 Task: Add an event with the title Quarterly Business and Financial Performance Review, date ''2024/05/02'', time 7:30 AM to 9:30 AMand add a description: The Marketing Campaign Launch is an exciting and highly anticipated event that marks the official introduction of a new marketing campaign to the target audience. It is a carefully planned and executed event designed to create buzz, generate interest, and maximize the impact of the campaign''s messaging and objectives._x000D_
_x000D_
Select event color  Lavender . Add location for the event as: 987 Av. dos Aliados, Porto, Portugal, logged in from the account softage.5@softage.netand send the event invitation to softage.7@softage.net and softage.8@softage.net. Set a reminder for the event Daily
Action: Mouse moved to (40, 123)
Screenshot: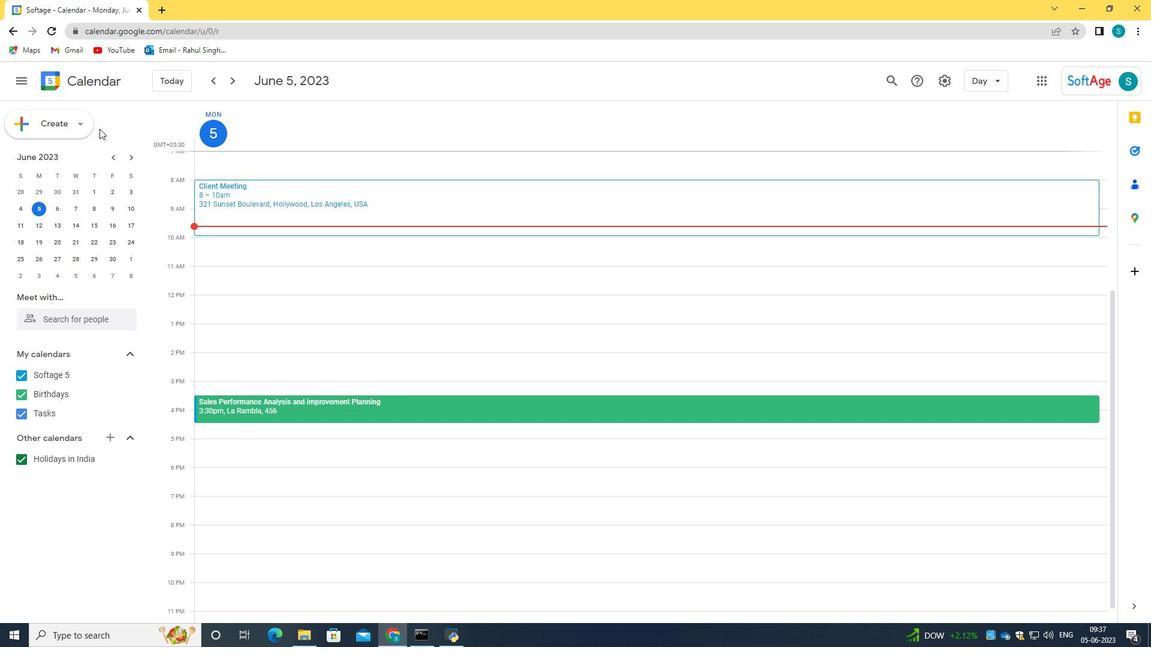 
Action: Mouse pressed left at (40, 123)
Screenshot: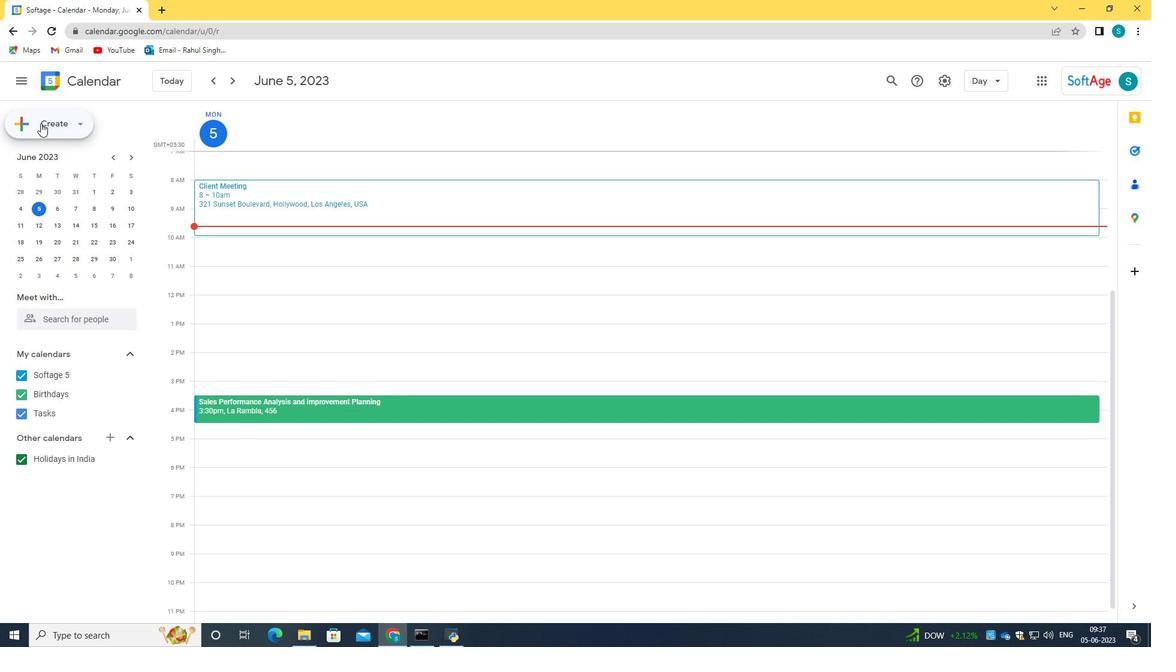 
Action: Mouse moved to (49, 163)
Screenshot: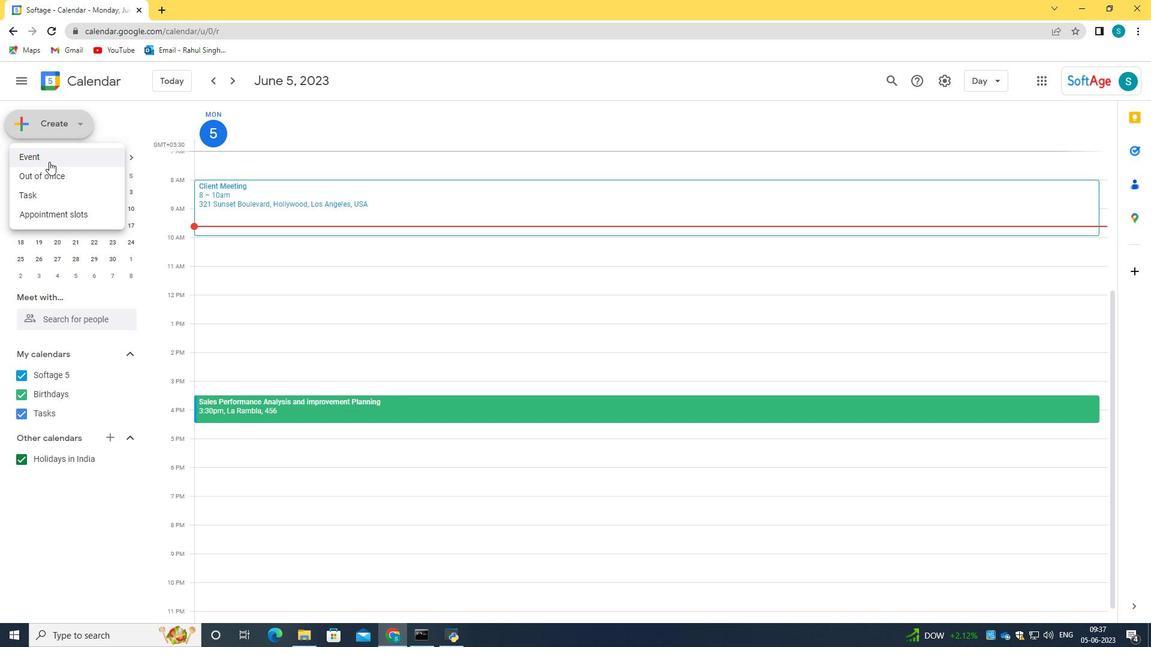 
Action: Mouse pressed left at (49, 163)
Screenshot: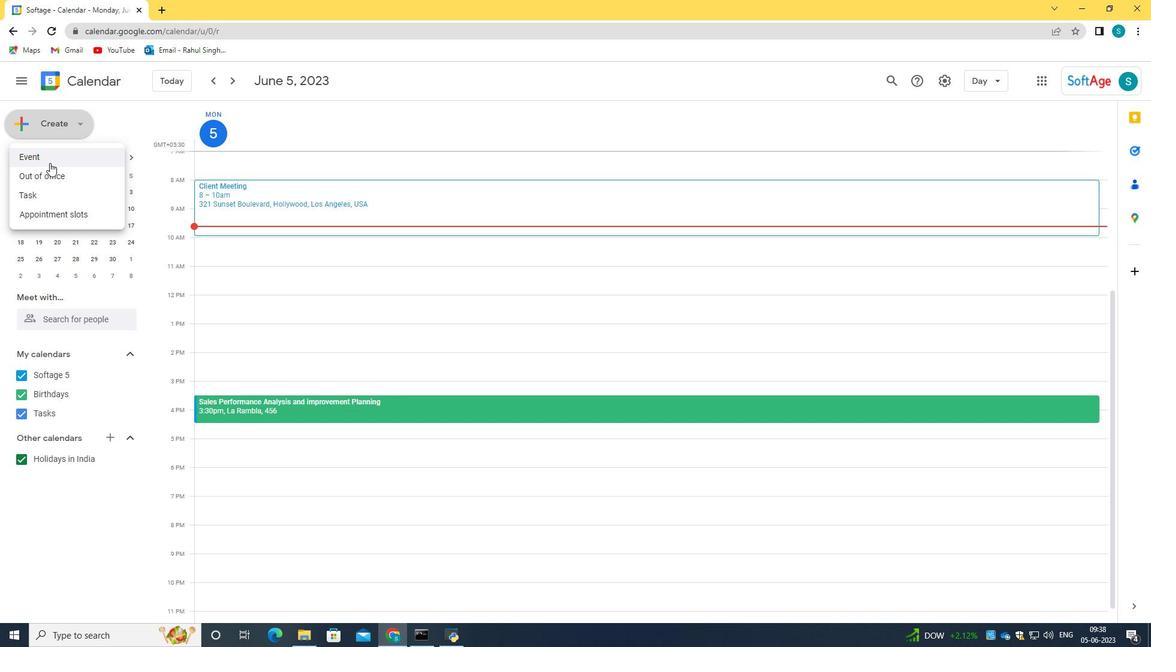 
Action: Mouse moved to (683, 487)
Screenshot: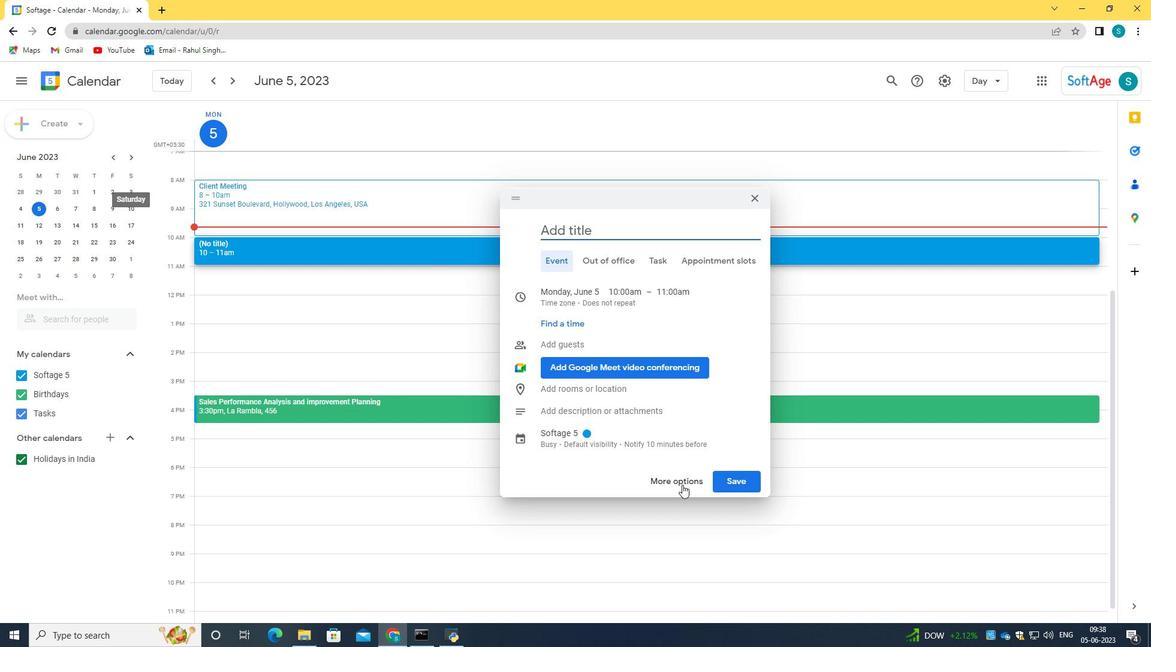 
Action: Mouse pressed left at (683, 487)
Screenshot: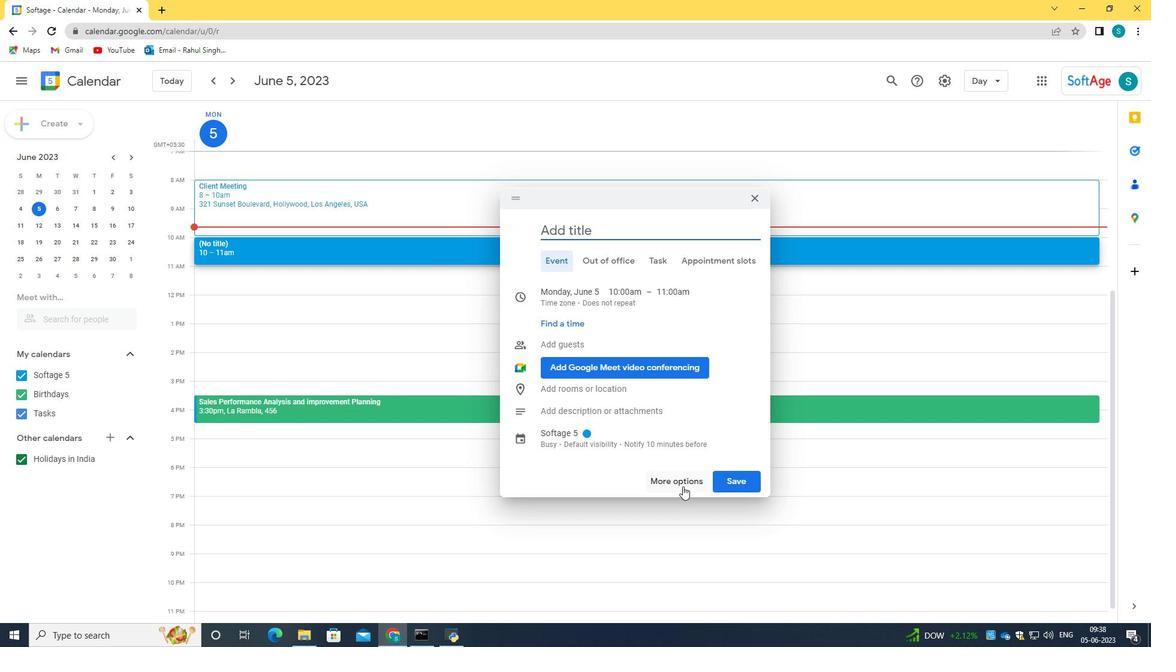 
Action: Mouse moved to (98, 88)
Screenshot: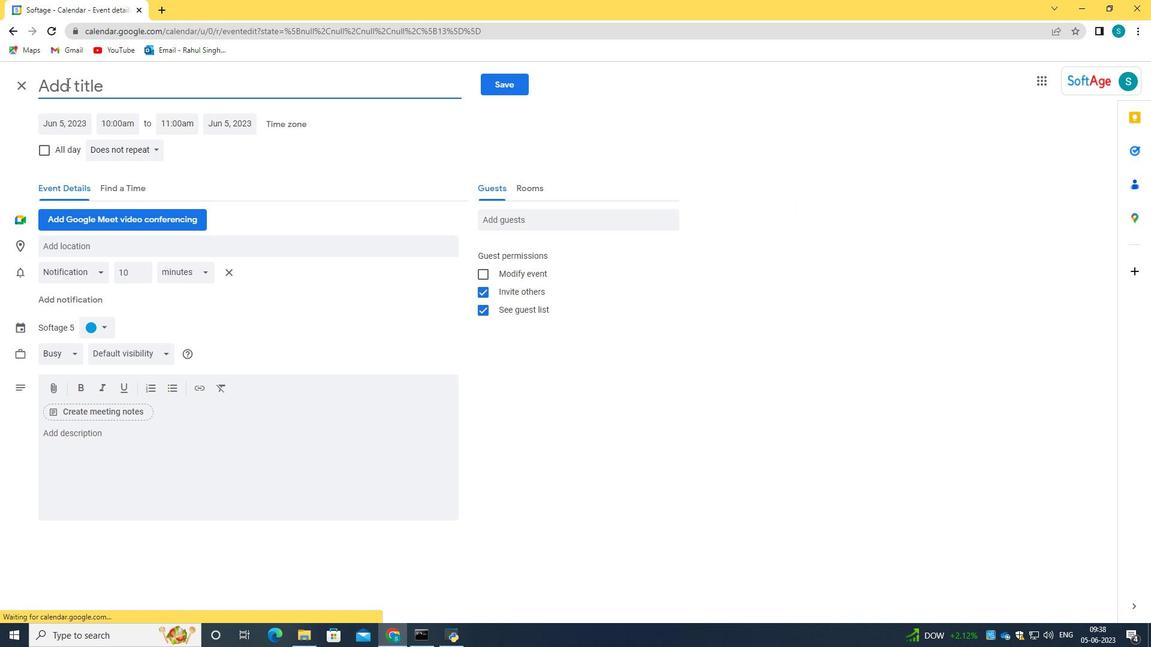 
Action: Mouse pressed left at (98, 88)
Screenshot: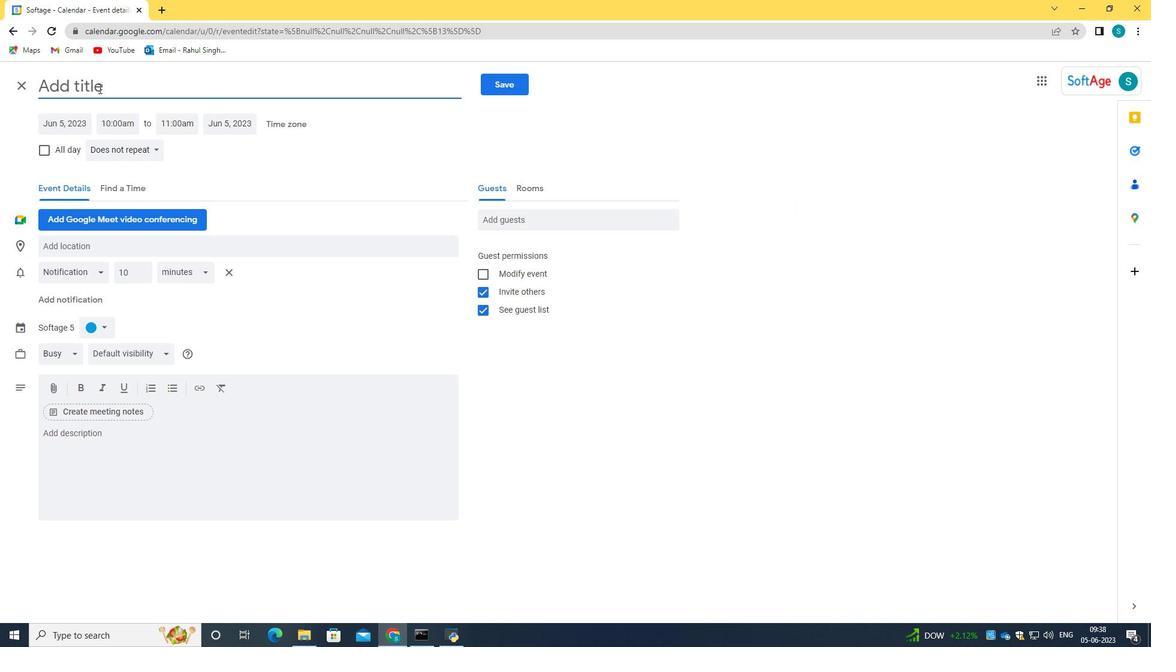 
Action: Mouse moved to (154, 70)
Screenshot: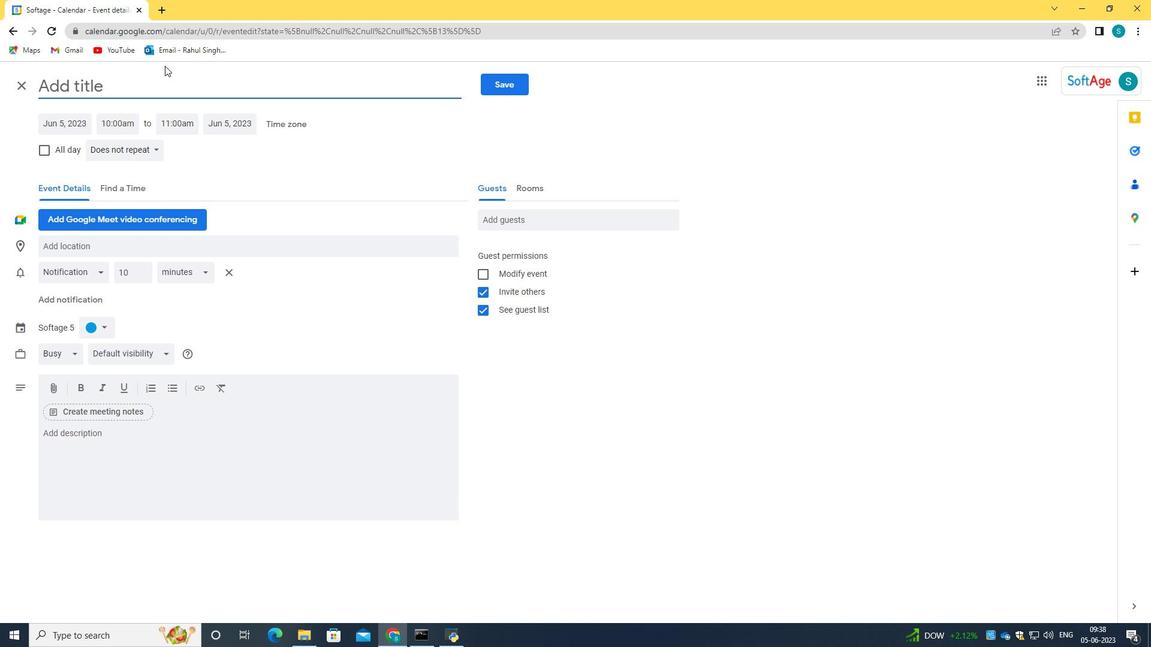 
Action: Key pressed <Key.caps_lock>QQ<Key.backspace><Key.caps_lock>uarterly<Key.space><Key.caps_lock>B<Key.caps_lock>usiness<Key.space>and<Key.space><Key.caps_lock>F<Key.caps_lock>inancial<Key.space><Key.caps_lock>P<Key.caps_lock>erformacn<Key.backspace><Key.backspace>nce<Key.space><Key.caps_lock>R<Key.caps_lock>eview
Screenshot: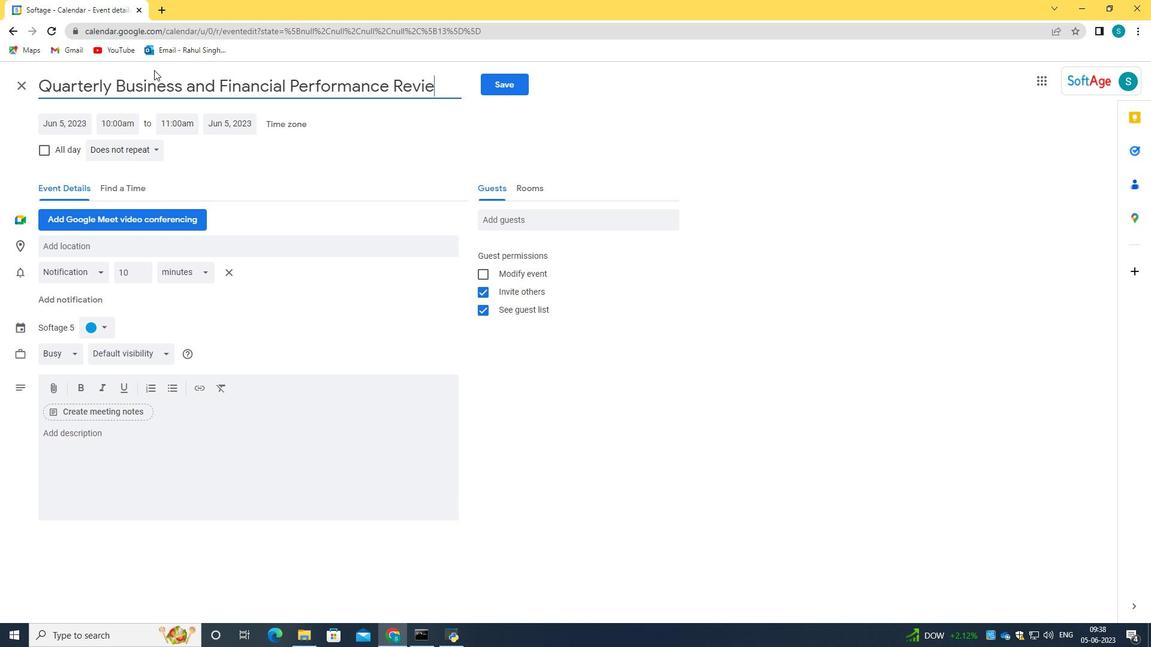 
Action: Mouse moved to (72, 121)
Screenshot: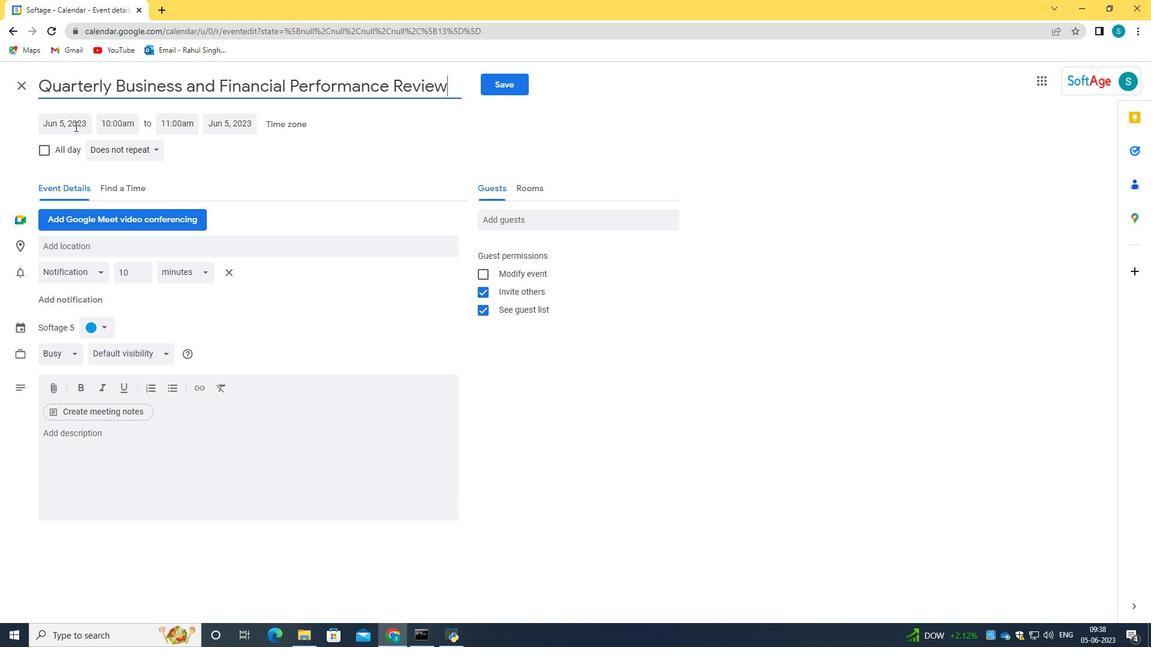 
Action: Mouse pressed left at (72, 121)
Screenshot: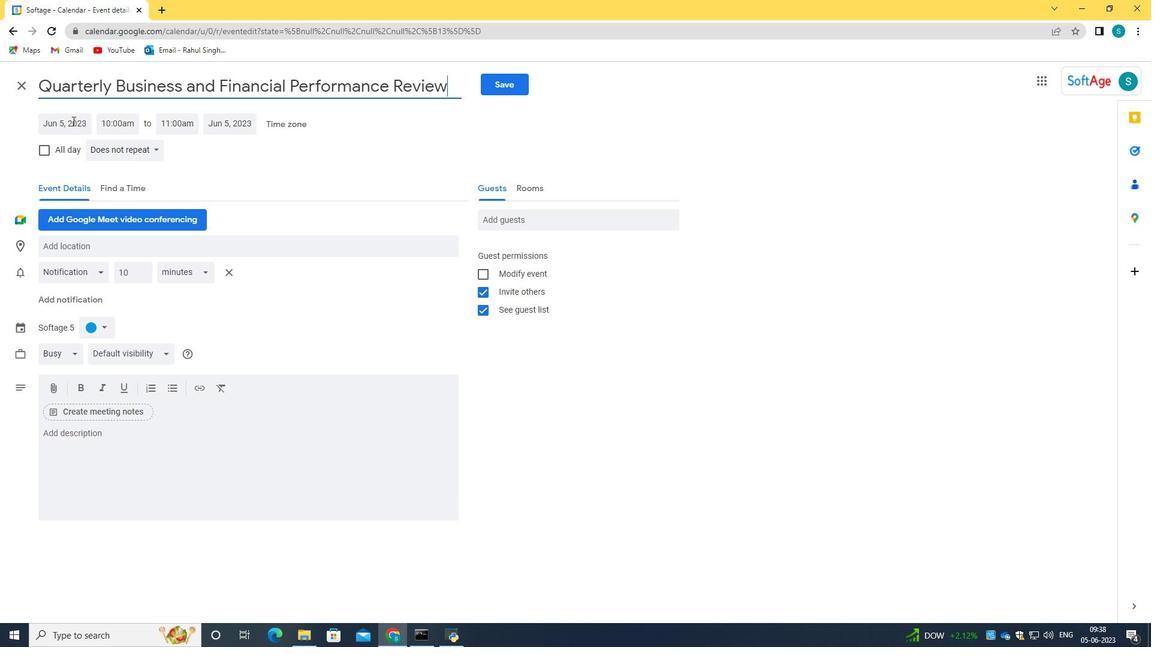 
Action: Key pressed 2024/055<Key.backspace>/02<Key.tab>07<Key.shift_r>:30<Key.space>am<Key.tab>09<Key.shift_r>:30am
Screenshot: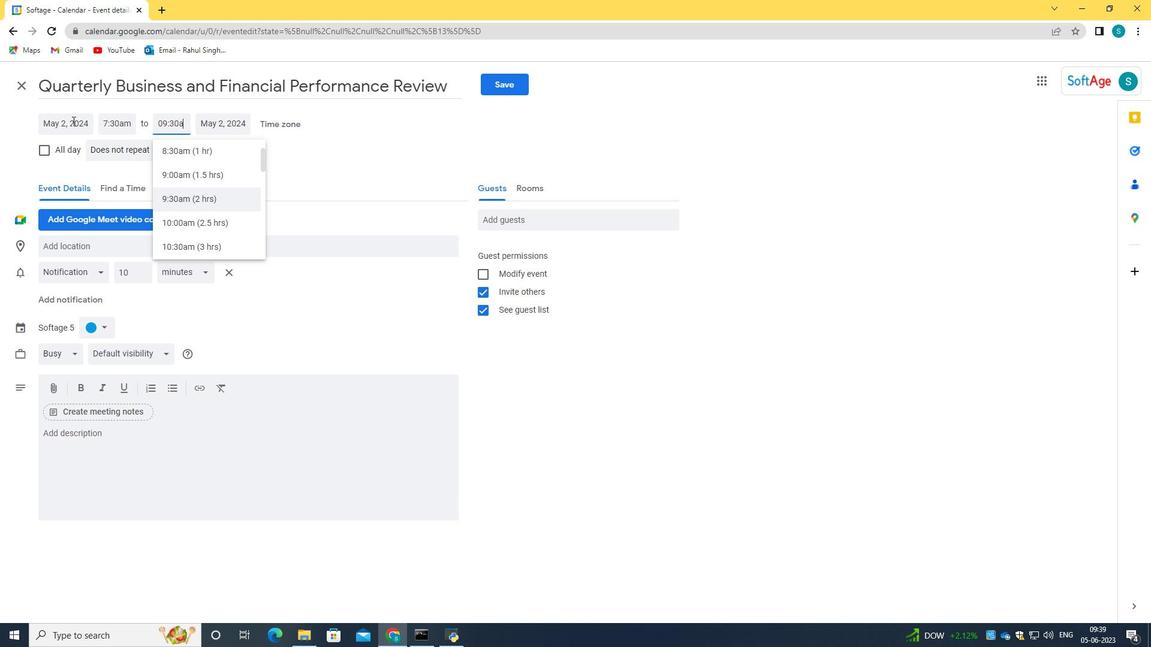 
Action: Mouse moved to (190, 196)
Screenshot: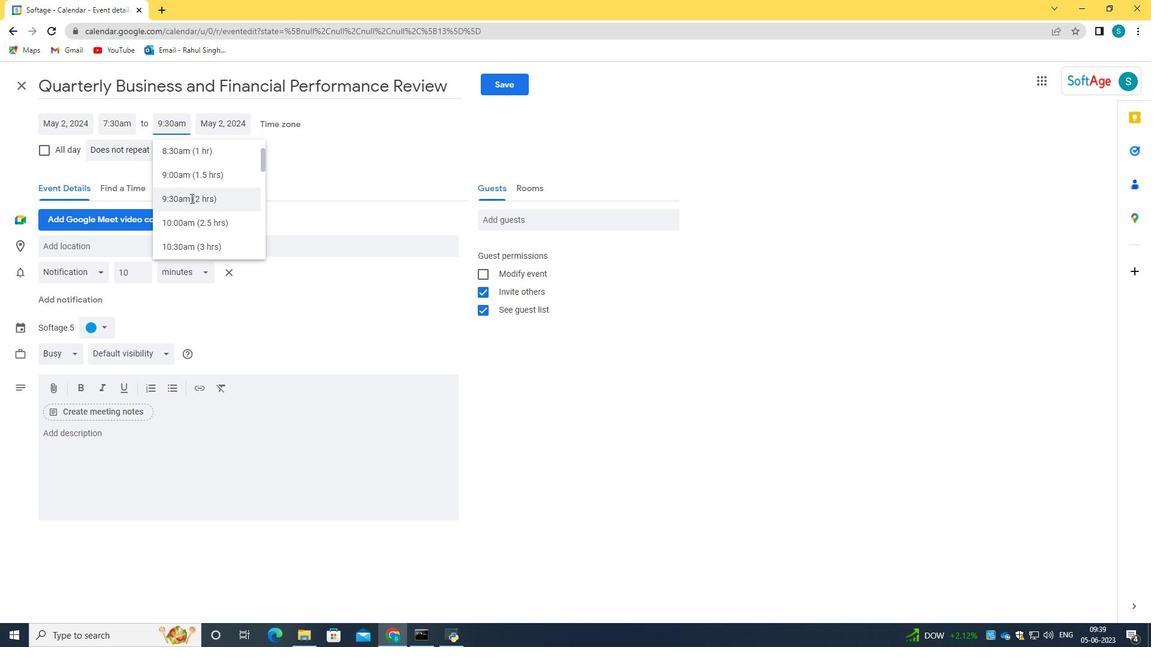 
Action: Mouse pressed left at (190, 196)
Screenshot: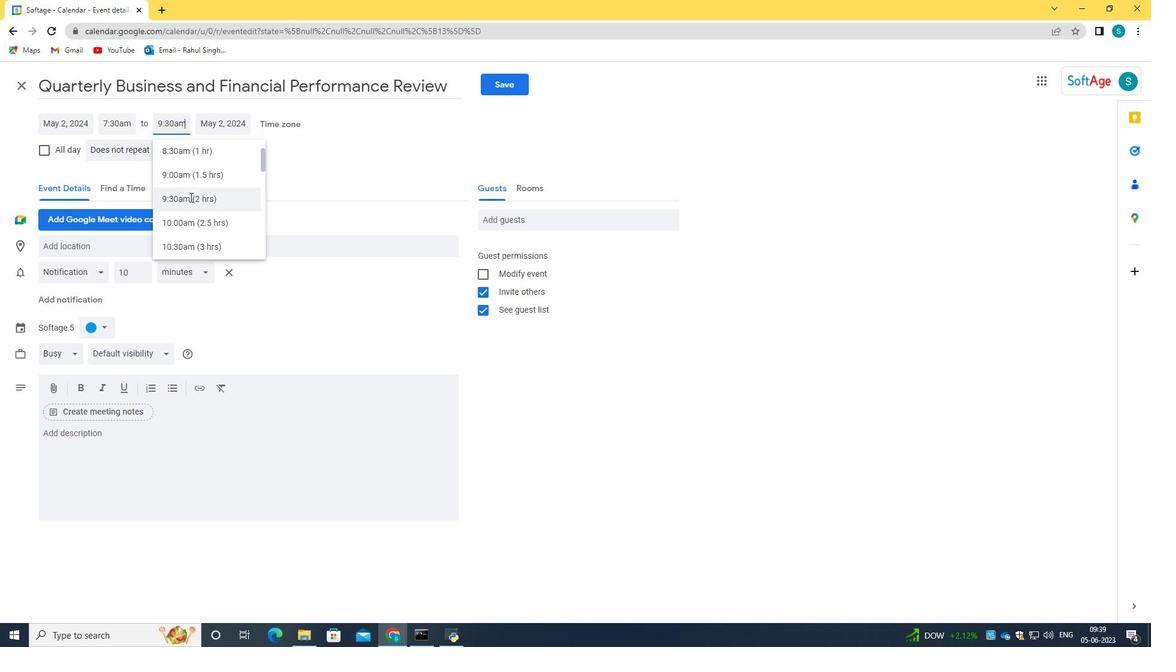 
Action: Mouse moved to (109, 460)
Screenshot: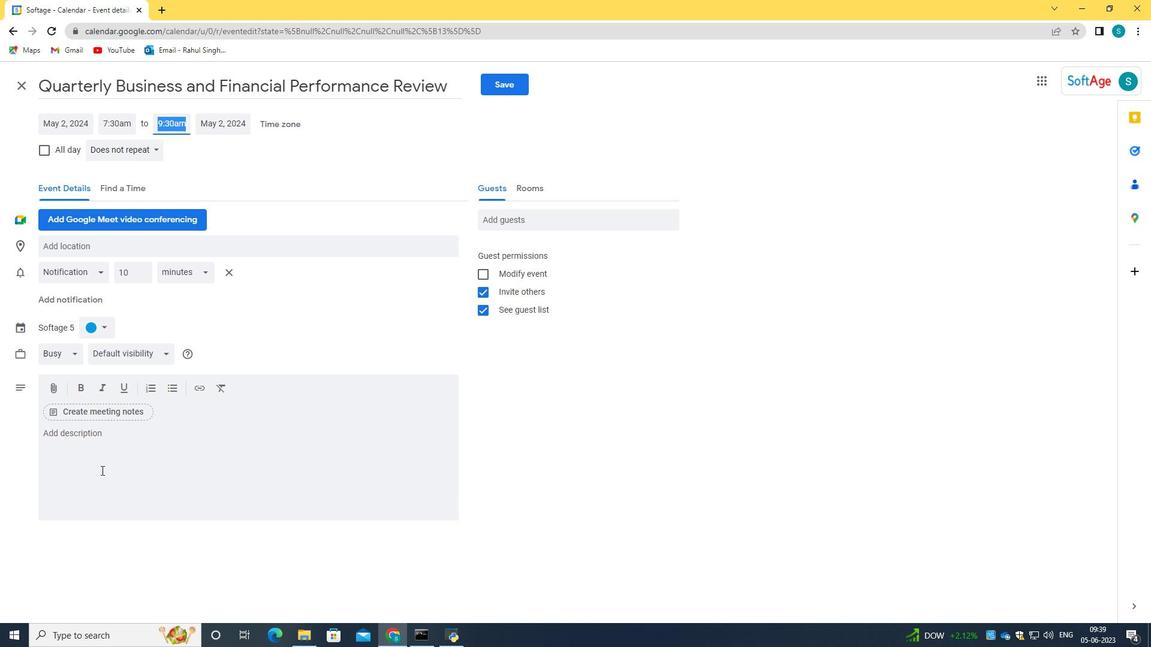 
Action: Mouse pressed left at (109, 460)
Screenshot: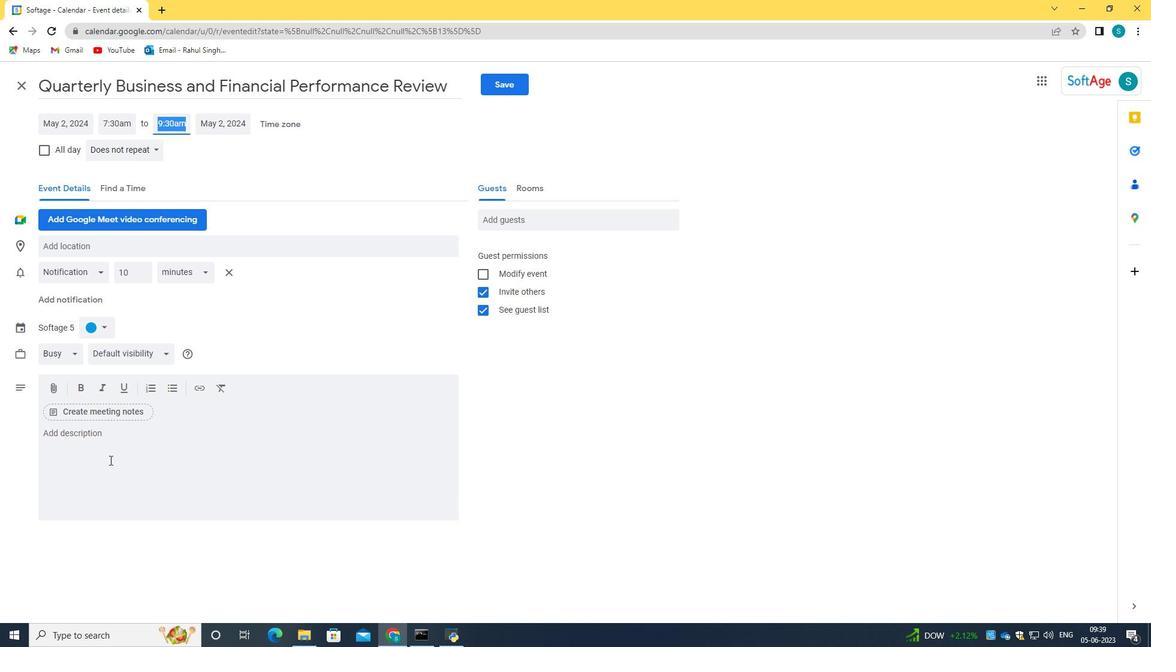 
Action: Key pressed <Key.caps_lock>T<Key.caps_lock>he<Key.space><Key.caps_lock>M<Key.caps_lock>arketing<Key.space><Key.caps_lock>C<Key.caps_lock>ampaign<Key.space><Key.caps_lock>L<Key.caps_lock>aunch<Key.space>is<Key.space>a<Key.backspace>an<Key.space>exciting<Key.space>and<Key.space>highly<Key.space>anticipe<Key.backspace>ted<Key.space><Key.backspace><Key.backspace><Key.backspace><Key.backspace><Key.backspace>pated<Key.space>event<Key.space>that<Key.space>marks<Key.space>the<Key.space>offec<Key.backspace><Key.backspace>i<Key.backspace>icial<Key.space>introduction<Key.space>f<Key.backspace>of<Key.space>a<Key.space>new<Key.space>marketing<Key.space>campaign<Key.space>to<Key.space>the<Key.space>targer<Key.space><Key.backspace><Key.backspace>t<Key.space>audience.<Key.space><Key.caps_lock>I<Key.caps_lock>t<Key.space>is<Key.space>ac<Key.backspace><Key.space>carefully<Key.space>planned<Key.space>and<Key.space>executed<Key.space>event<Key.space>designed<Key.space>to<Key.space>create<Key.space>buzz,<Key.space>generate<Key.space>interest,<Key.space>and<Key.space>maximize<Key.space>the<Key.space>impact<Key.space>of<Key.space>the<Key.space>campaigns<Key.backspace>'s<Key.space>messaging<Key.space>and<Key.space>objectives.
Screenshot: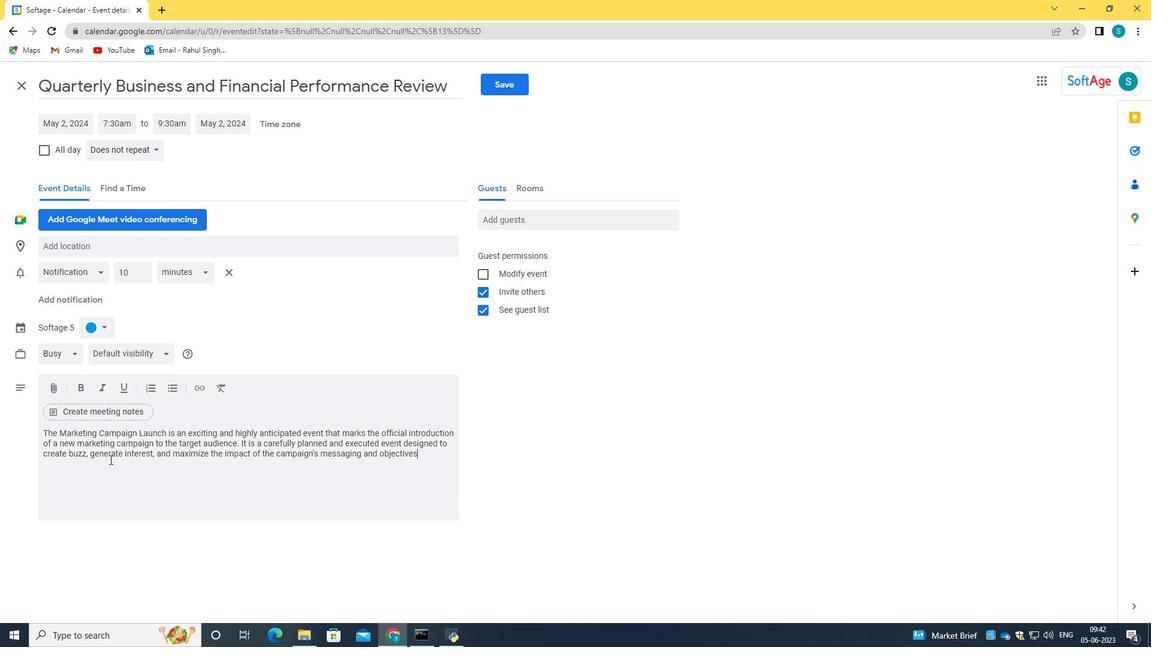 
Action: Mouse moved to (95, 322)
Screenshot: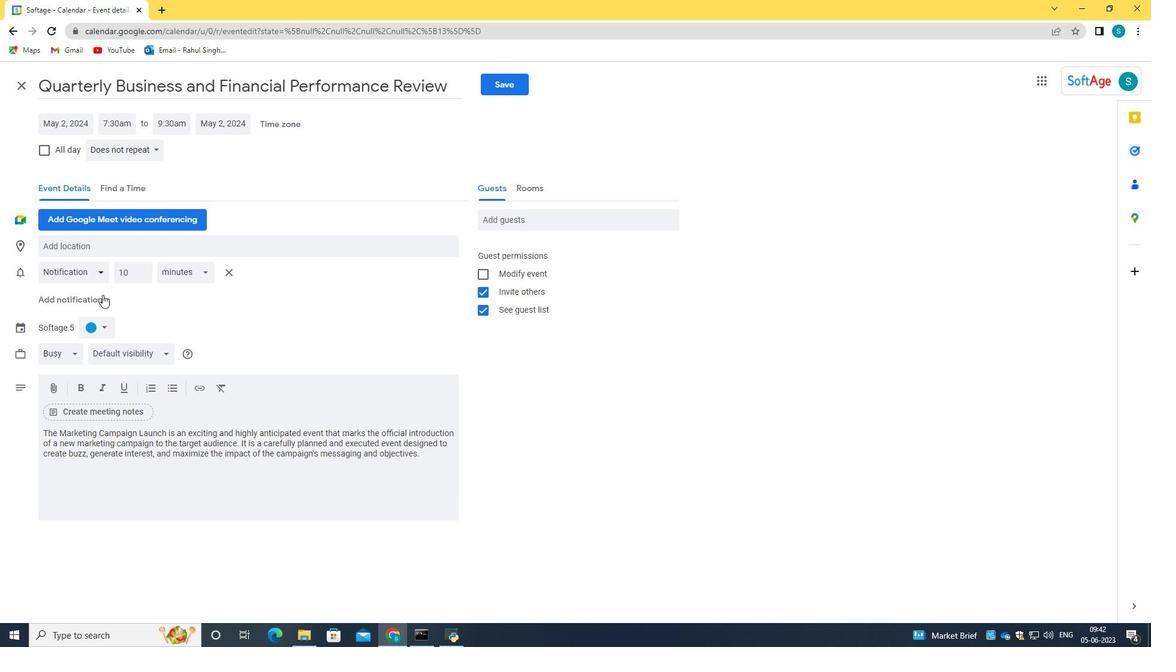 
Action: Mouse pressed left at (95, 322)
Screenshot: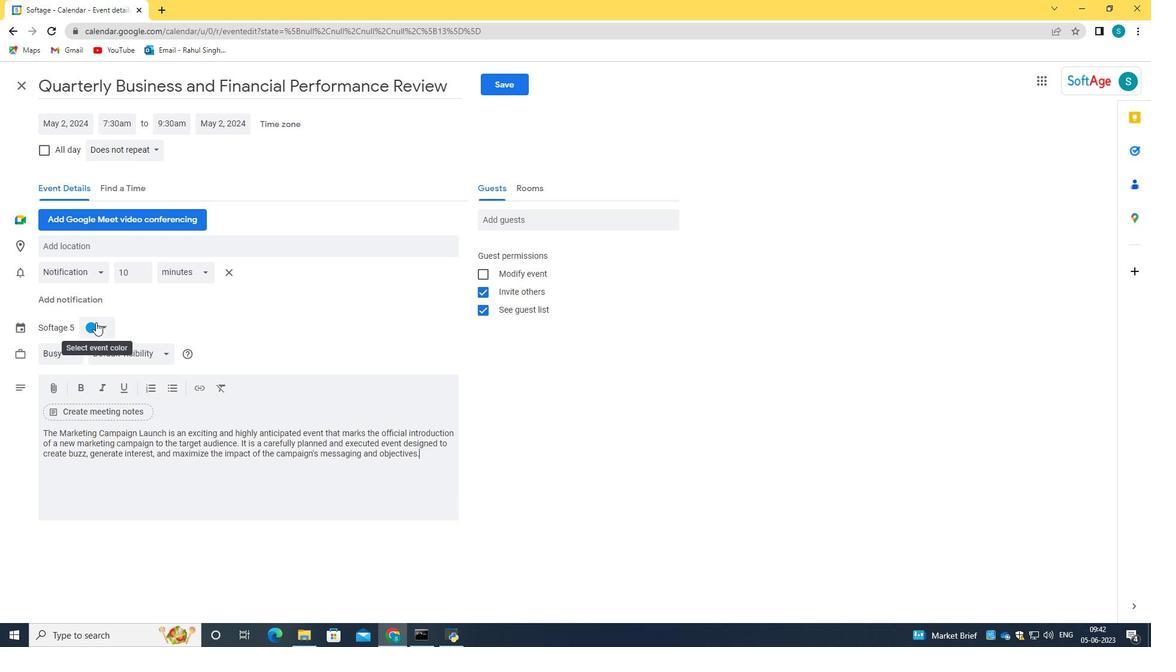 
Action: Mouse moved to (91, 388)
Screenshot: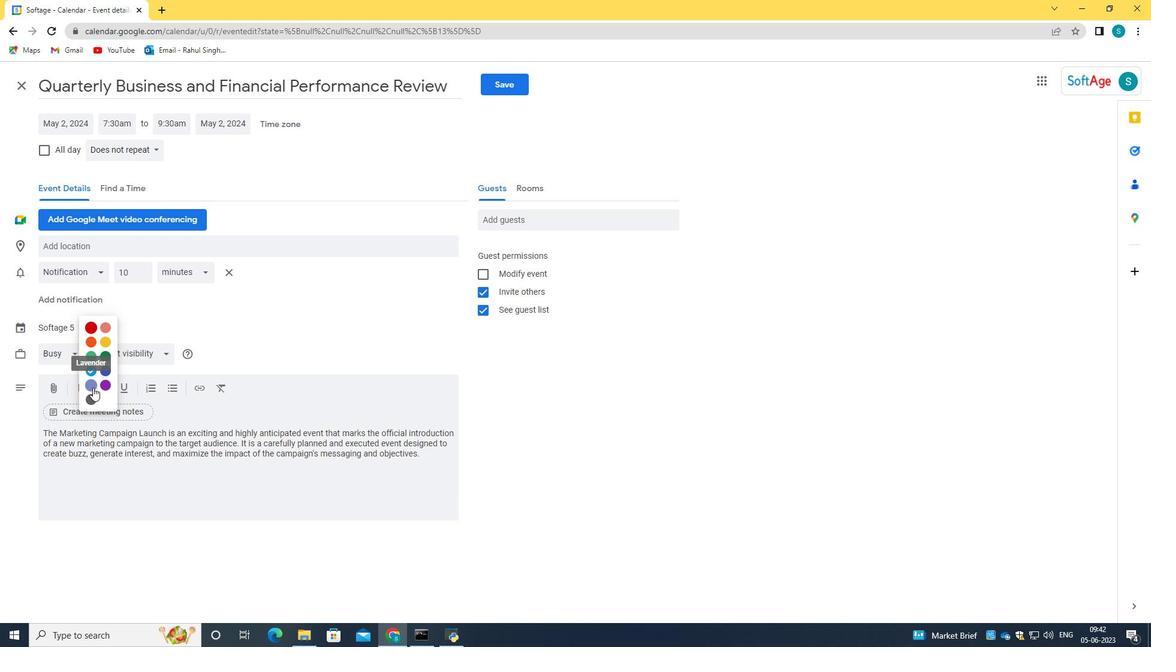 
Action: Mouse pressed left at (91, 388)
Screenshot: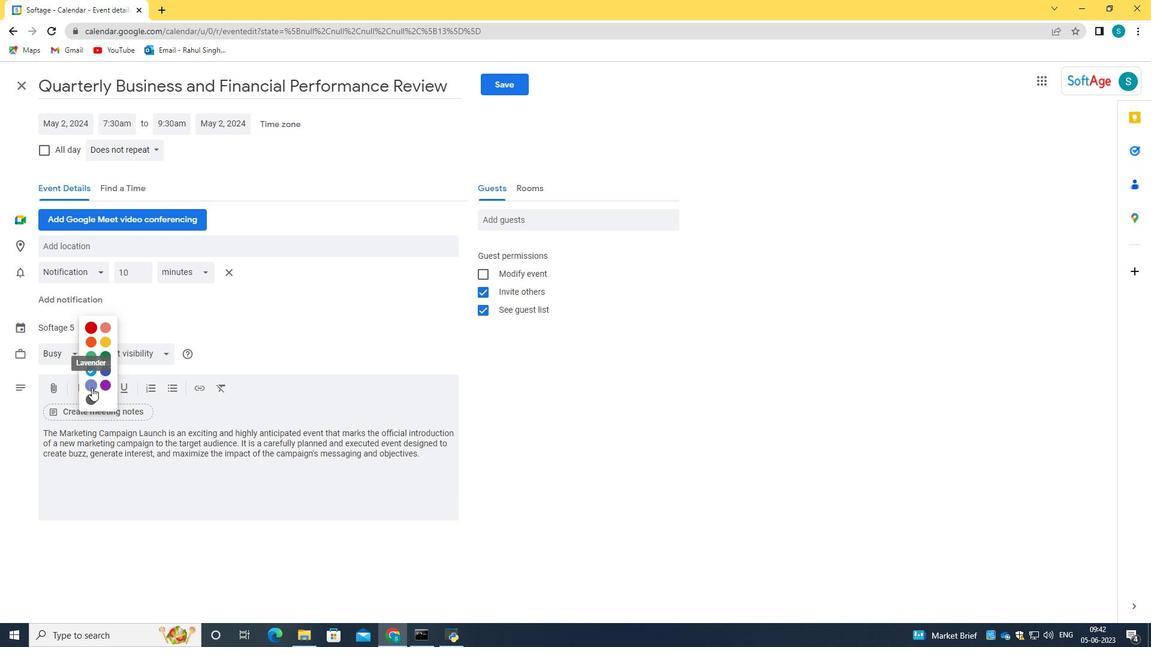 
Action: Mouse moved to (145, 239)
Screenshot: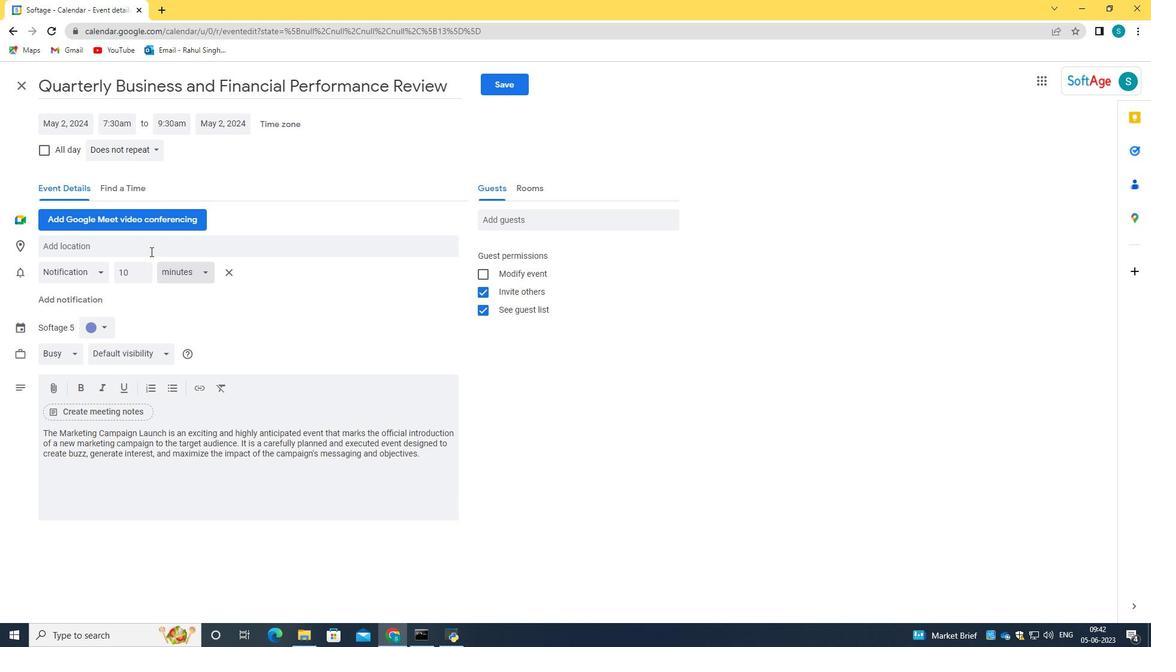 
Action: Mouse pressed left at (145, 239)
Screenshot: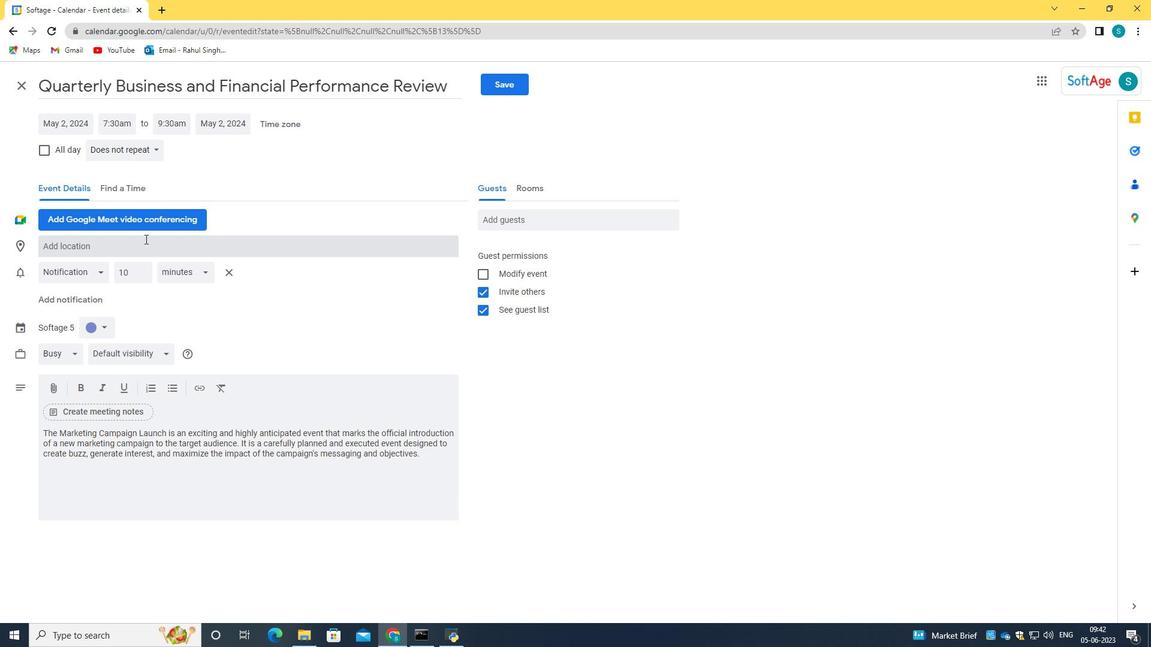 
Action: Key pressed 987<Key.space><Key.caps_lock>A<Key.caps_lock>v.<Key.space><Key.caps_lock><Key.caps_lock>dos<Key.space><Key.caps_lock>A<Key.caps_lock>liados,<Key.space><Key.caps_lock>P<Key.caps_lock>orto,
Screenshot: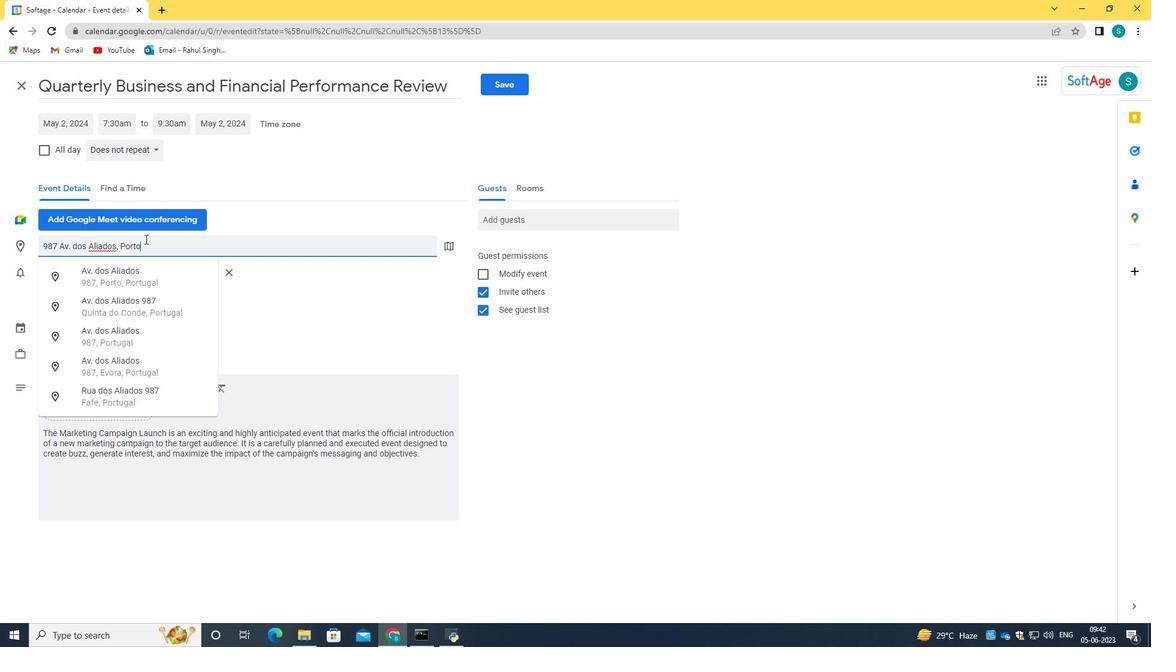 
Action: Mouse moved to (143, 272)
Screenshot: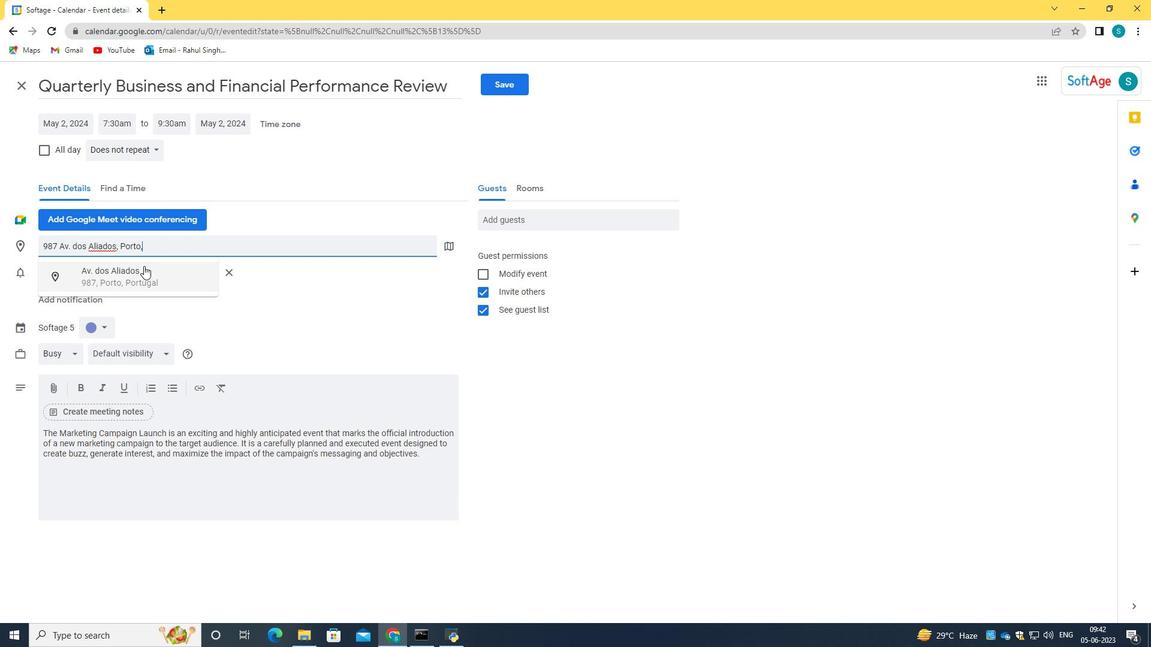 
Action: Mouse pressed left at (143, 272)
Screenshot: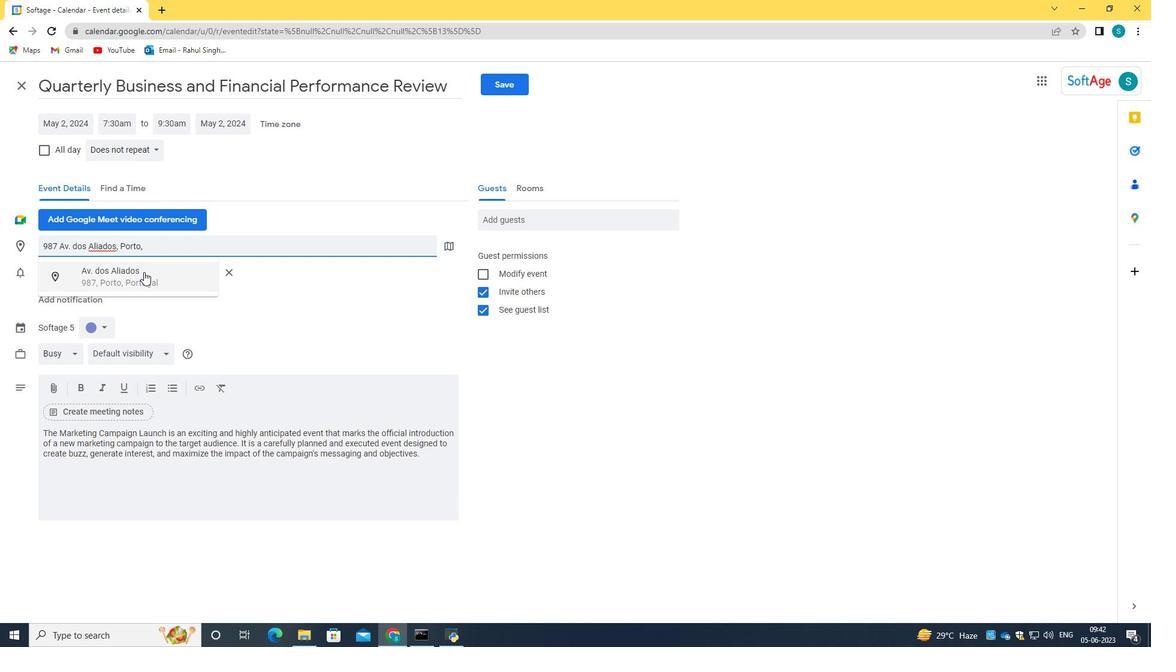 
Action: Mouse moved to (552, 224)
Screenshot: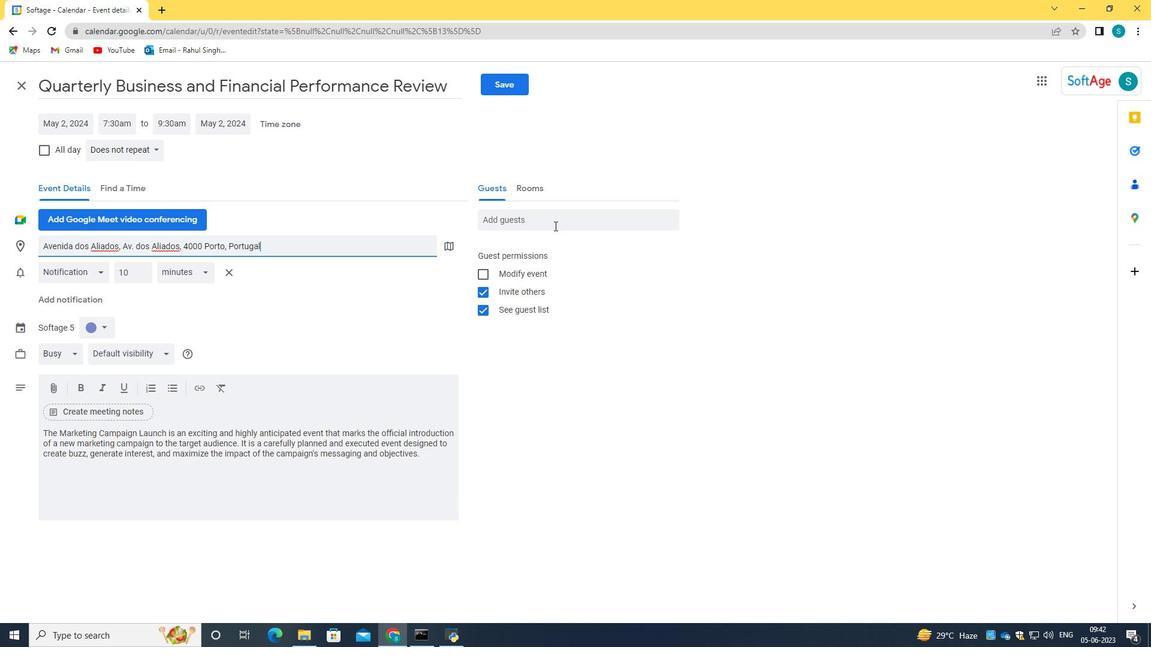 
Action: Mouse pressed left at (552, 224)
Screenshot: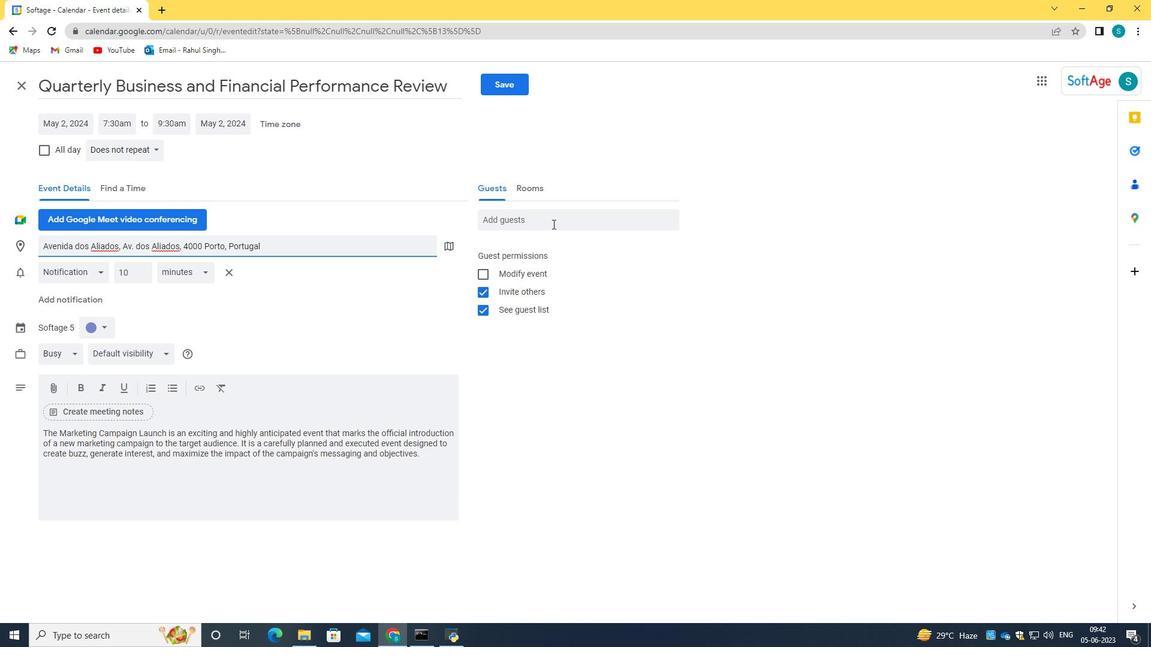 
Action: Key pressed softage.5<Key.shift>@softage.net<Key.tab>softage.8<Key.shift>@softage.net
Screenshot: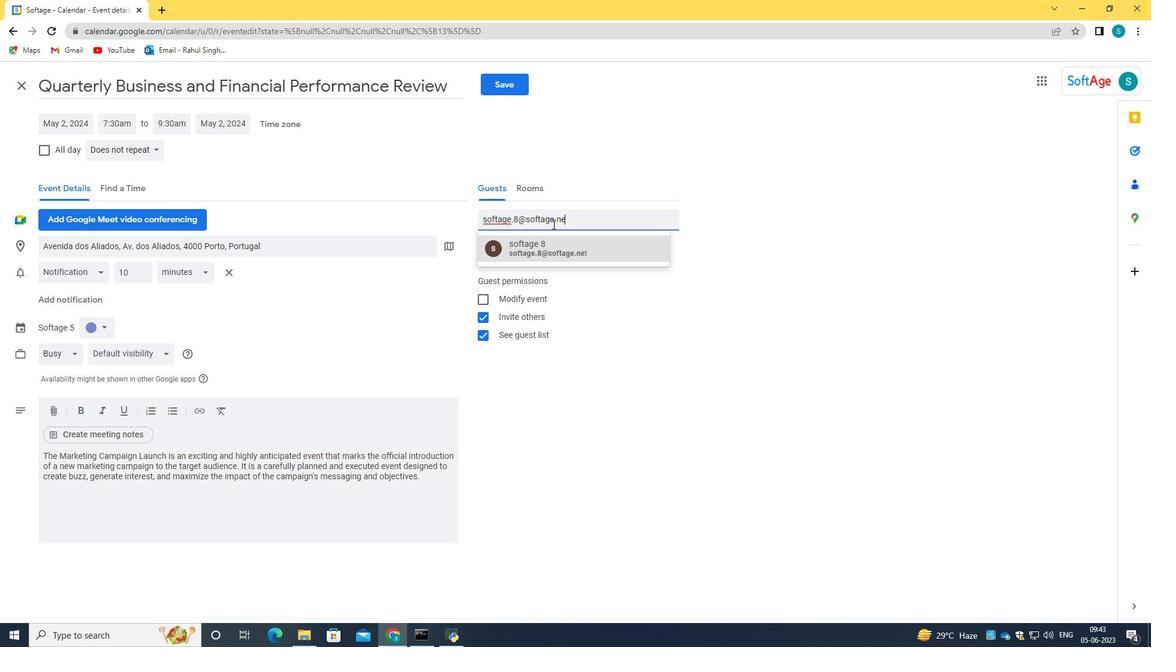 
Action: Mouse moved to (575, 250)
Screenshot: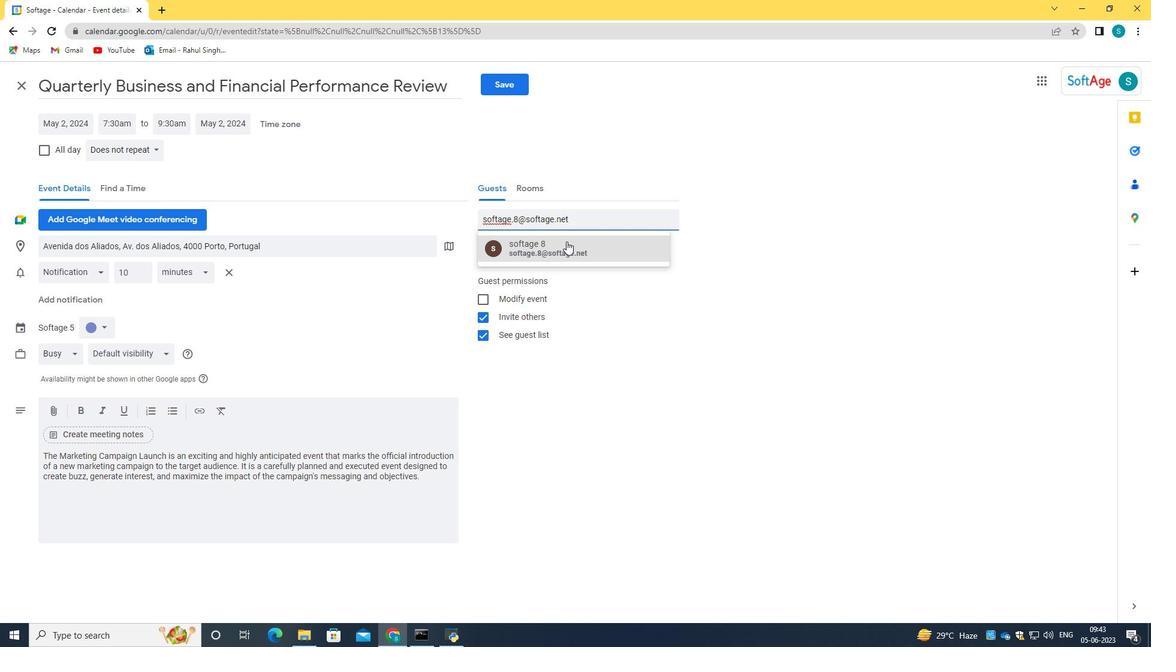 
Action: Mouse pressed left at (575, 250)
Screenshot: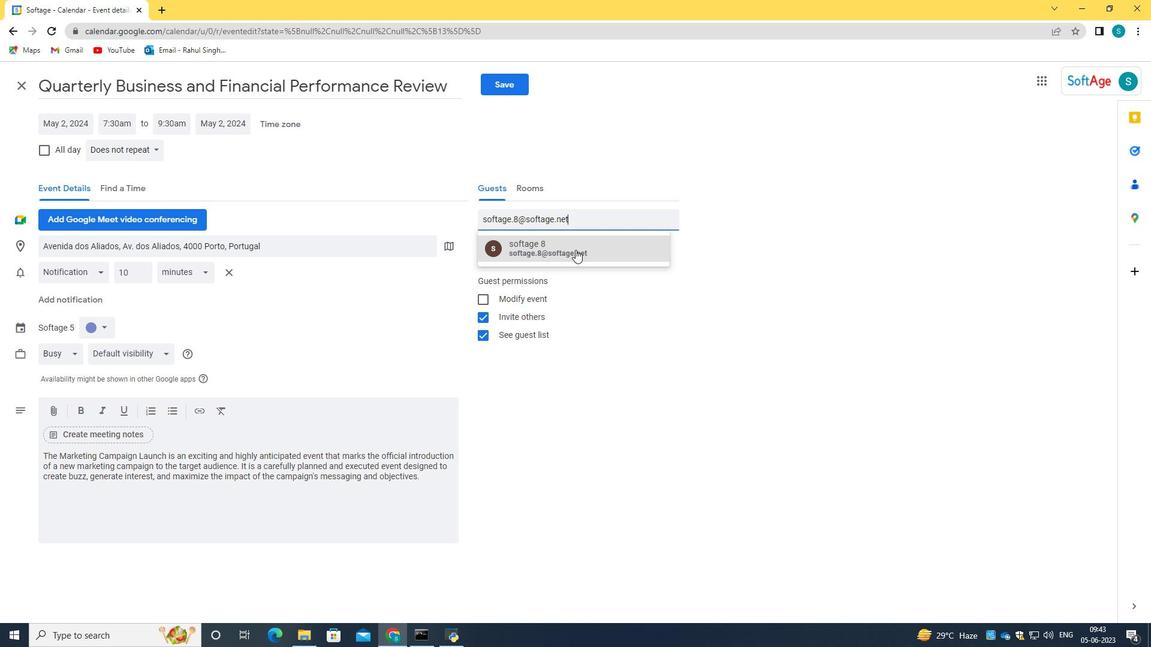 
Action: Mouse moved to (137, 145)
Screenshot: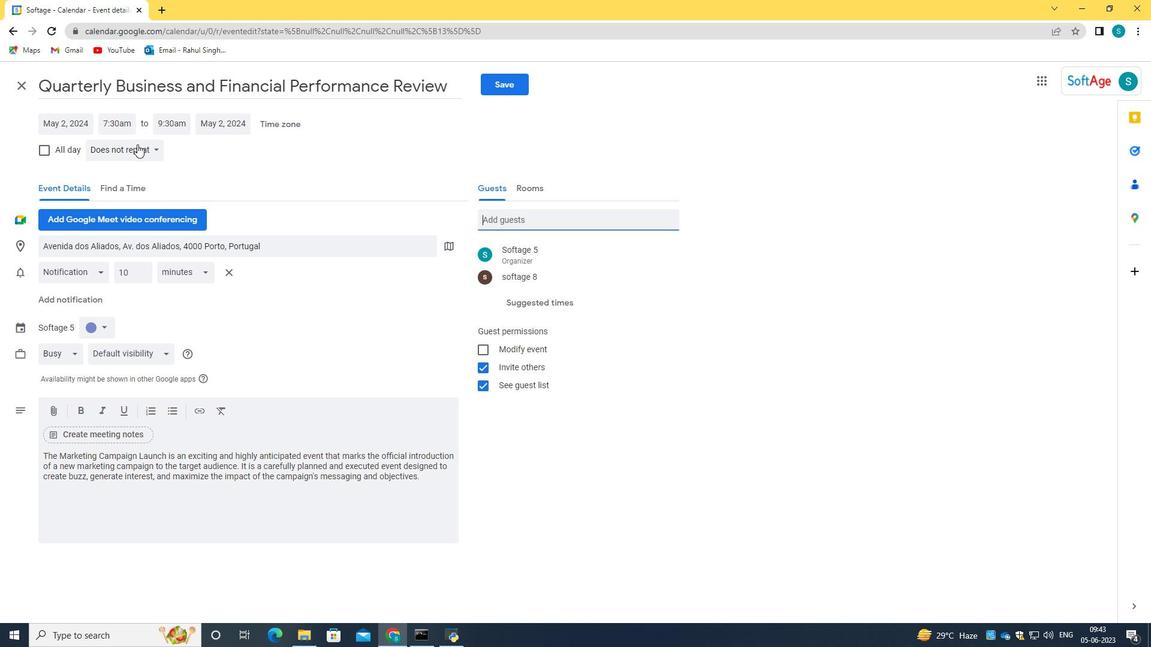 
Action: Mouse pressed left at (137, 145)
Screenshot: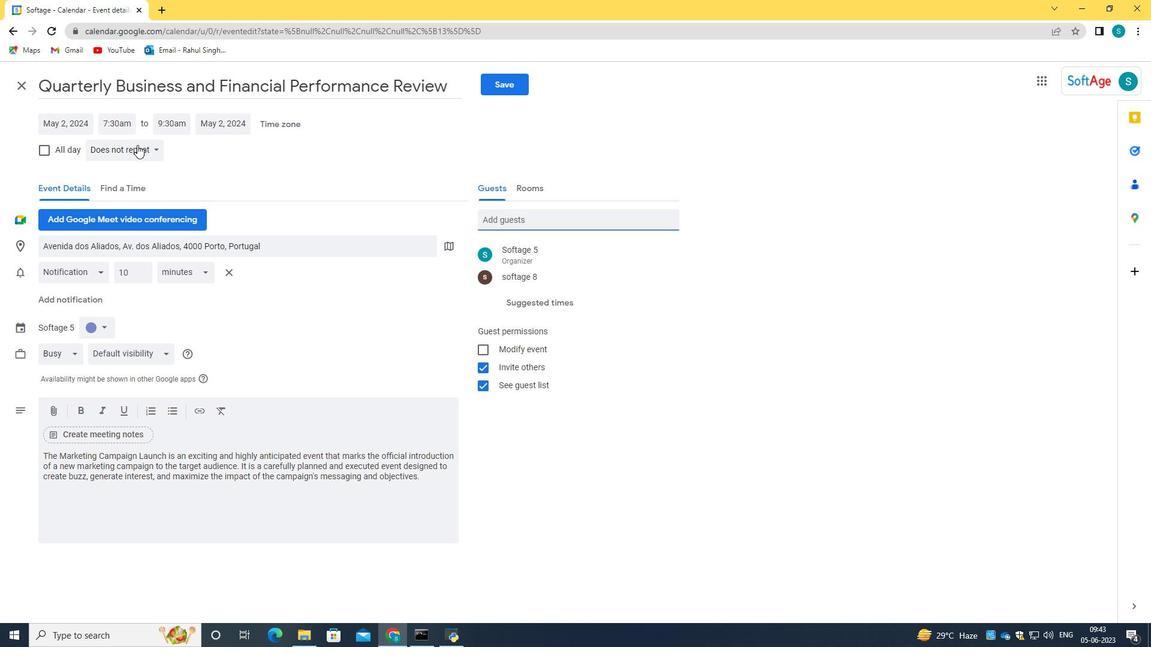 
Action: Mouse moved to (144, 179)
Screenshot: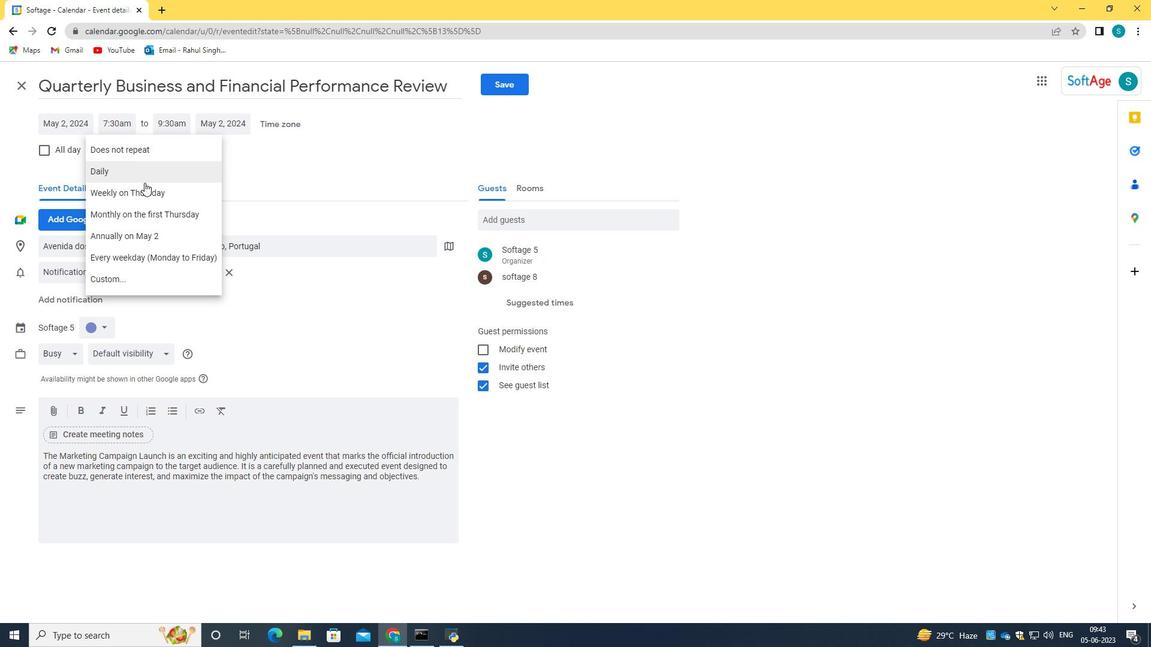 
Action: Mouse pressed left at (144, 179)
Screenshot: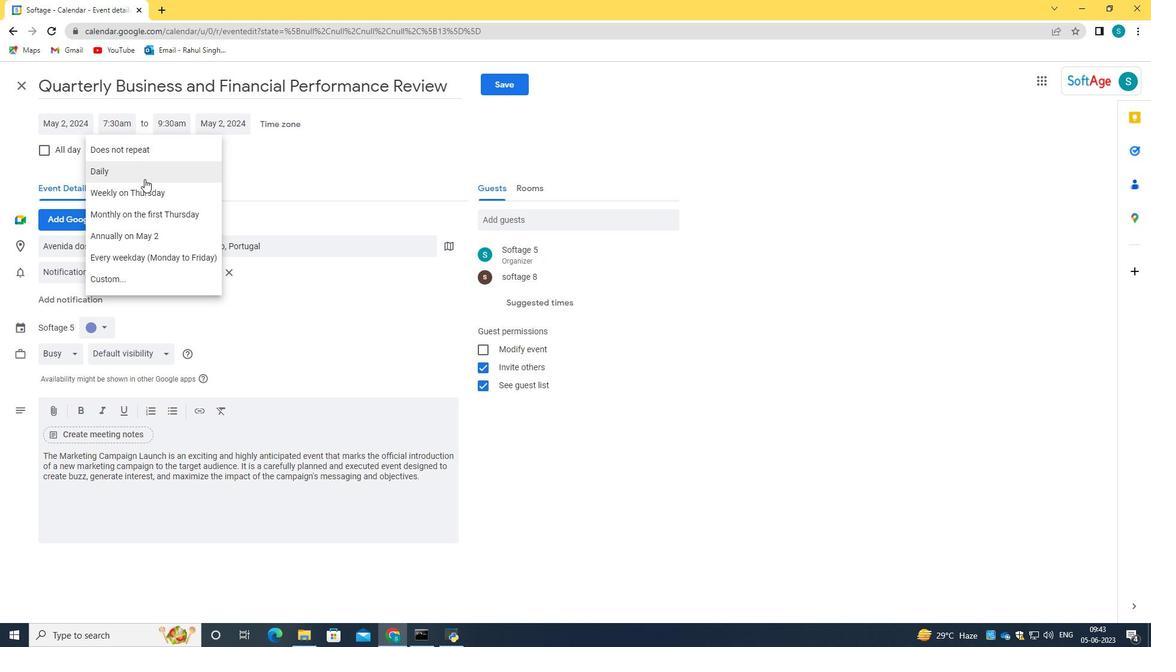 
Action: Mouse moved to (491, 86)
Screenshot: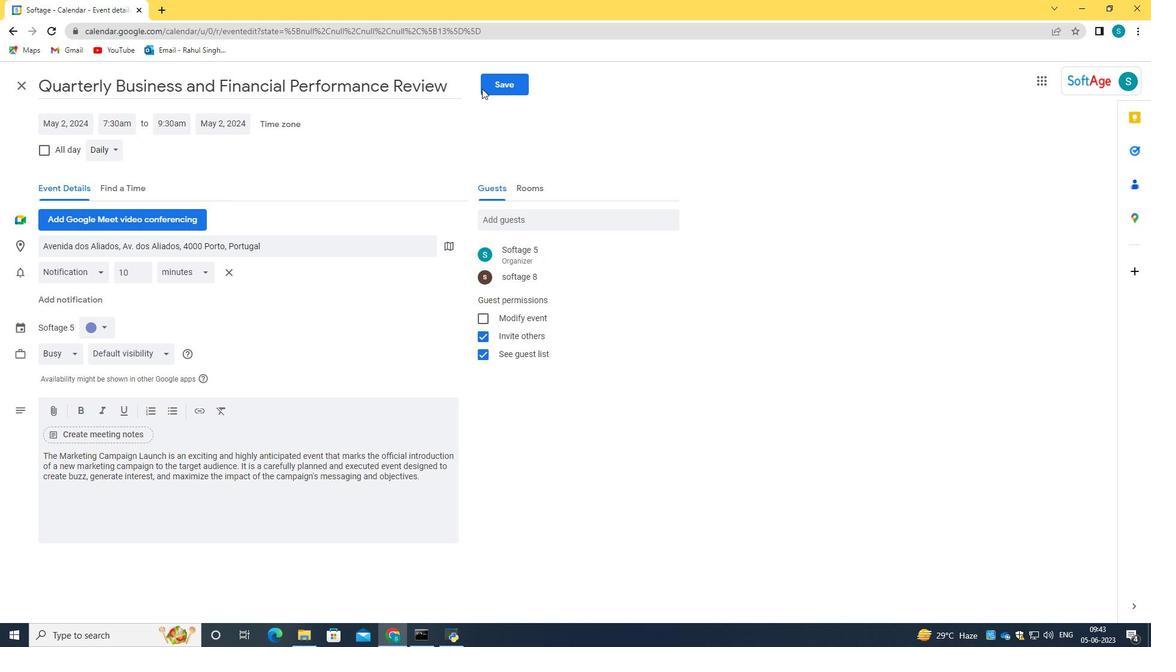 
Action: Mouse pressed left at (491, 86)
Screenshot: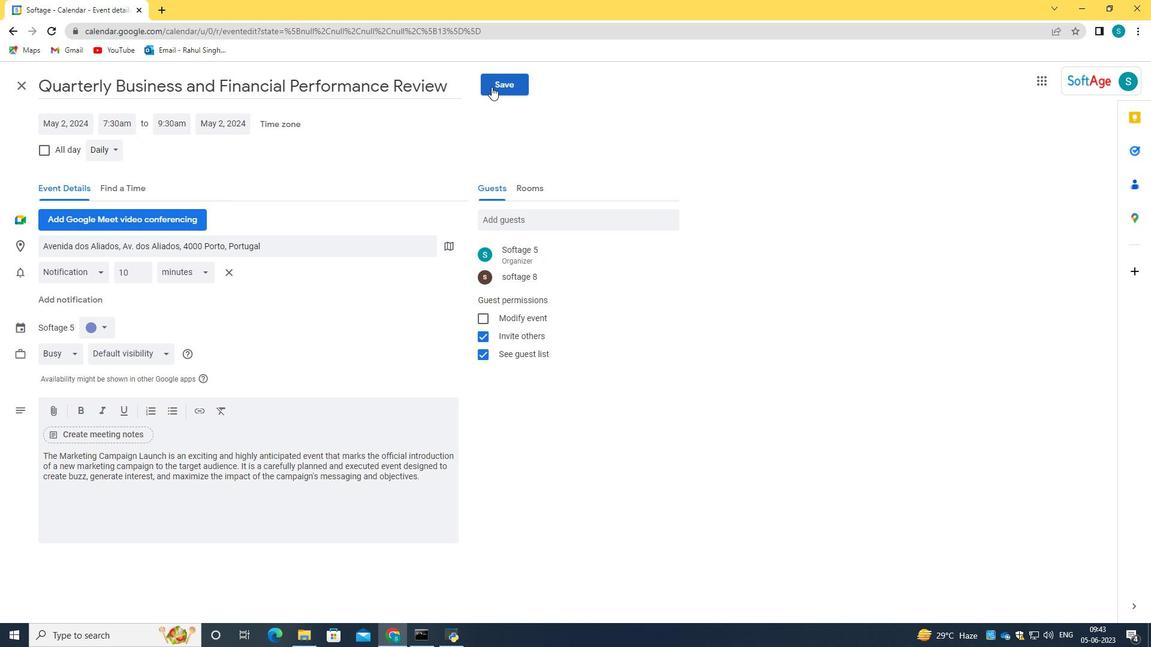 
Action: Mouse moved to (690, 374)
Screenshot: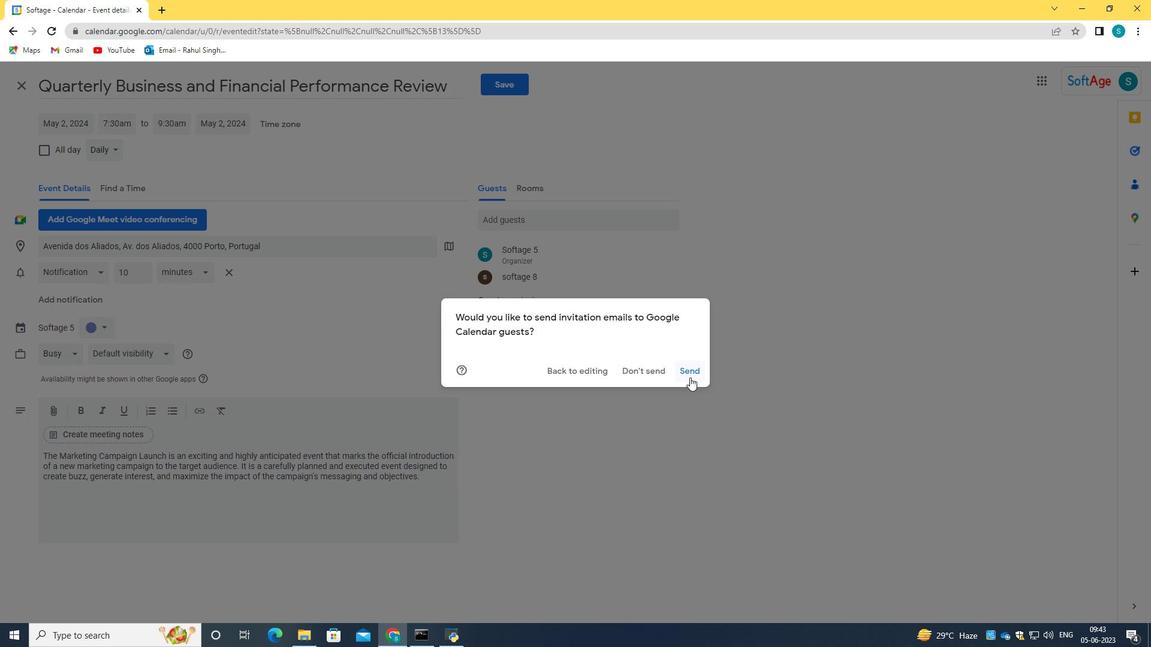 
Action: Mouse pressed left at (690, 374)
Screenshot: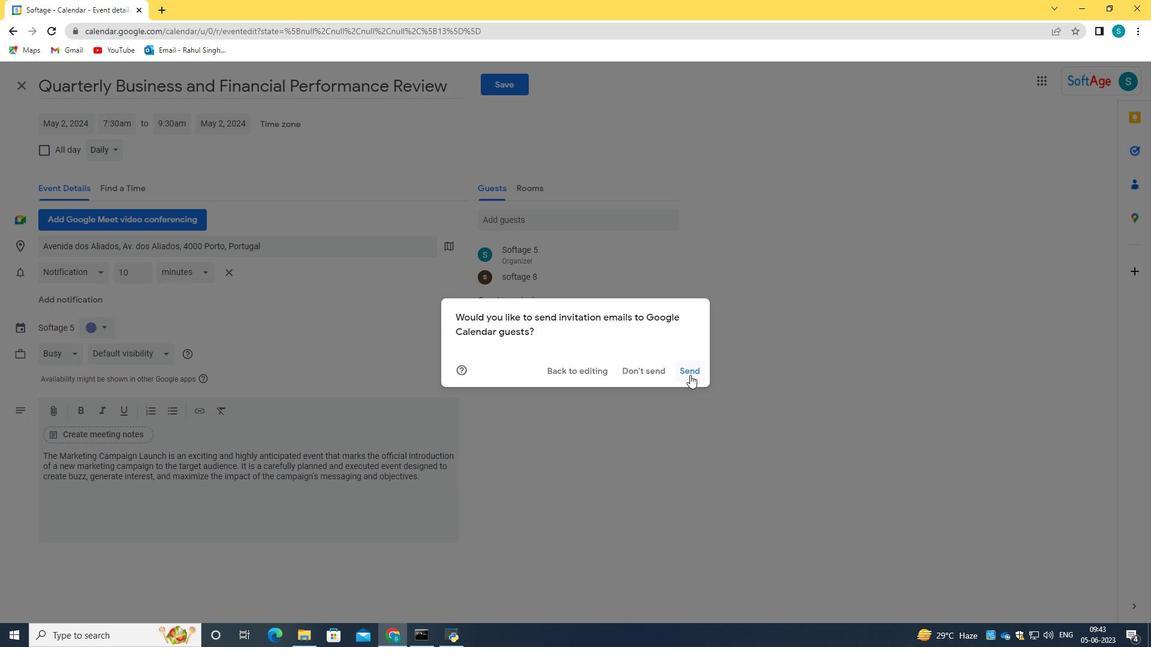 
